 Task: Change the rate control method of the Dirac video decoder using libschroedinger to "Lossless mode".
Action: Mouse moved to (102, 18)
Screenshot: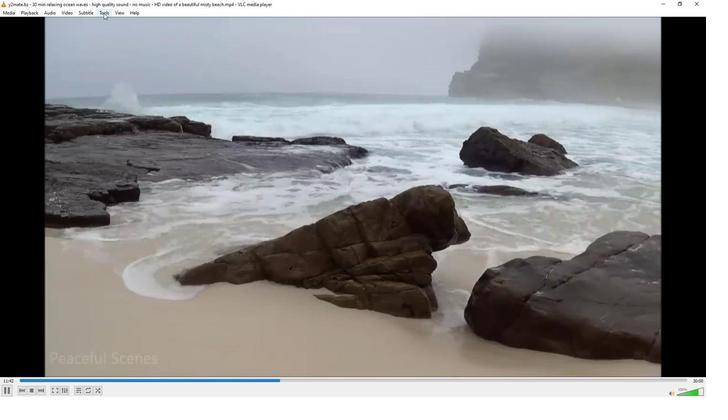 
Action: Mouse pressed left at (102, 18)
Screenshot: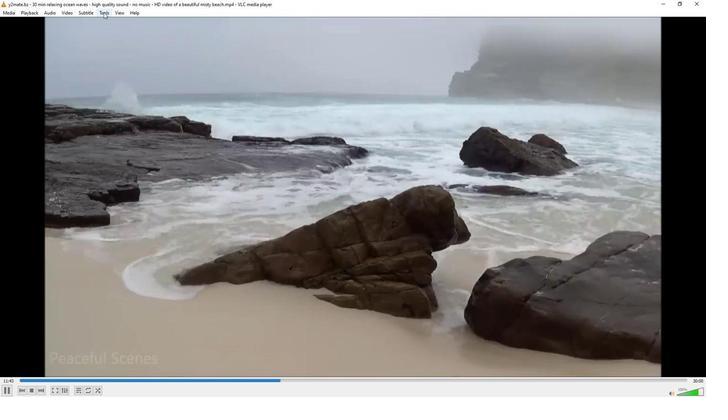 
Action: Mouse moved to (111, 102)
Screenshot: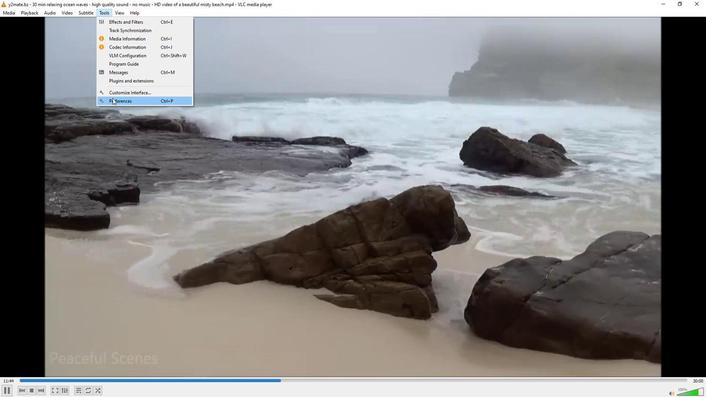 
Action: Mouse pressed left at (111, 102)
Screenshot: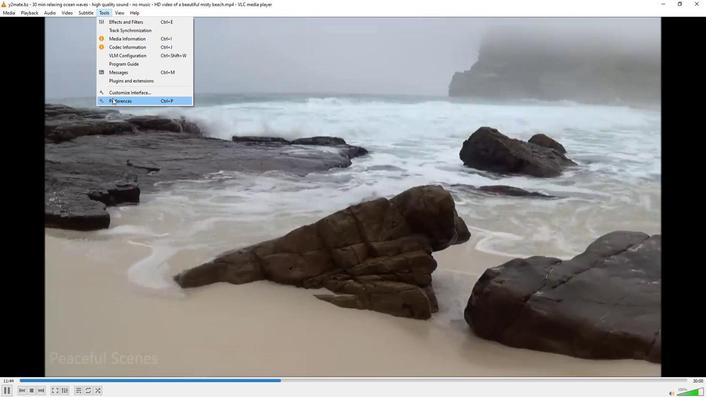 
Action: Mouse moved to (82, 308)
Screenshot: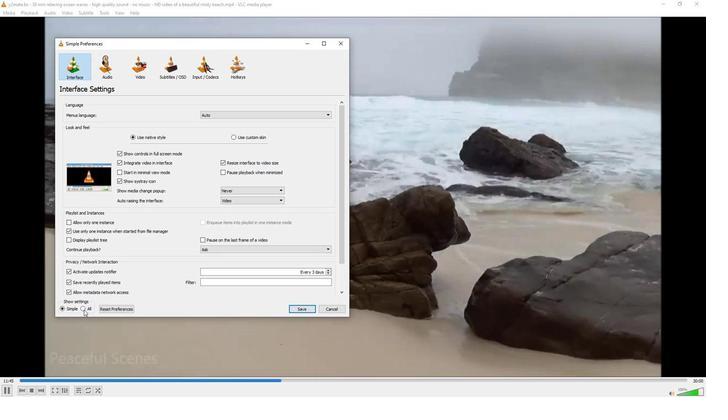 
Action: Mouse pressed left at (82, 308)
Screenshot: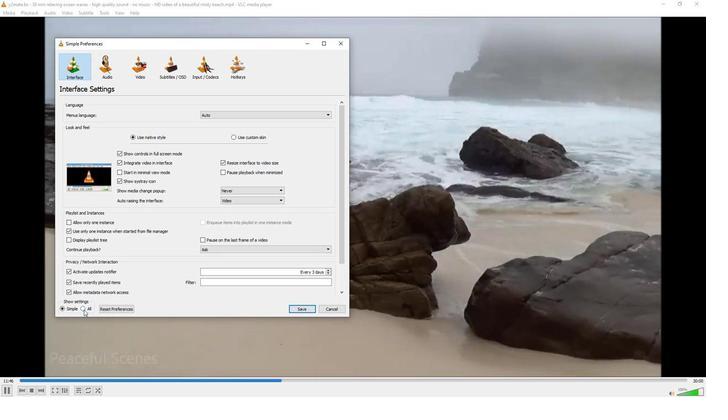 
Action: Mouse moved to (71, 209)
Screenshot: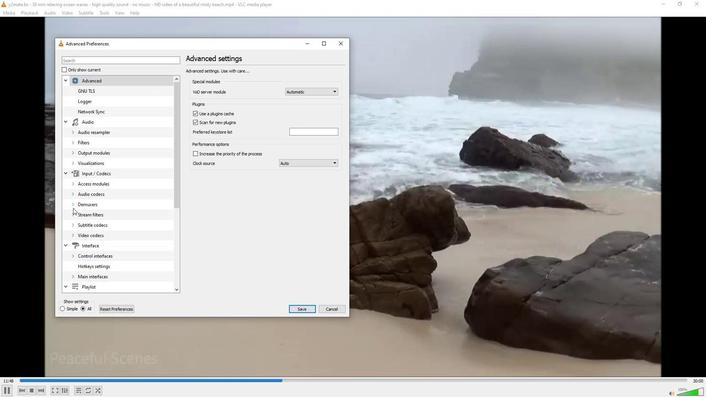 
Action: Mouse pressed left at (71, 209)
Screenshot: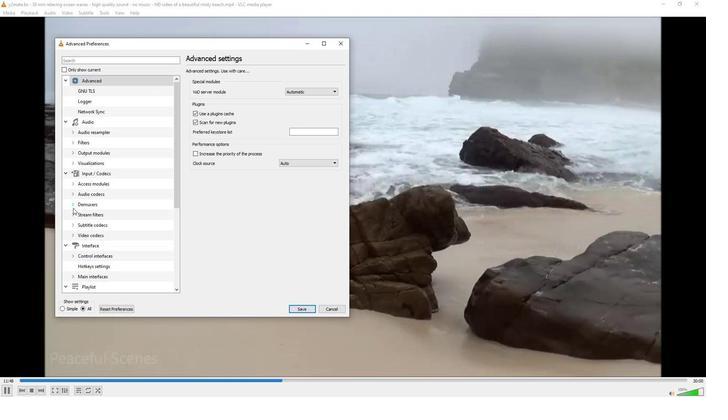 
Action: Mouse moved to (87, 243)
Screenshot: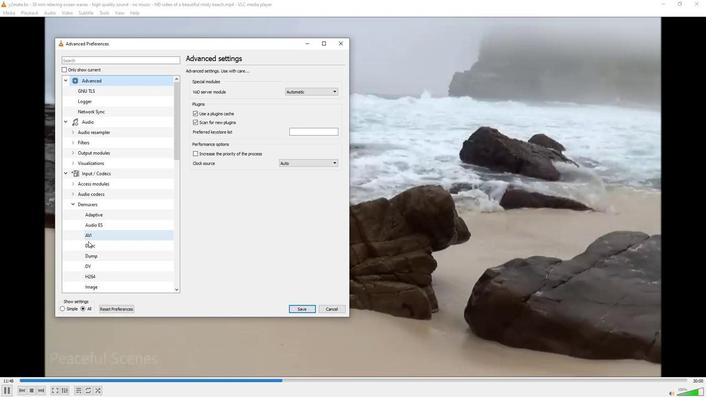 
Action: Mouse scrolled (87, 242) with delta (0, 0)
Screenshot: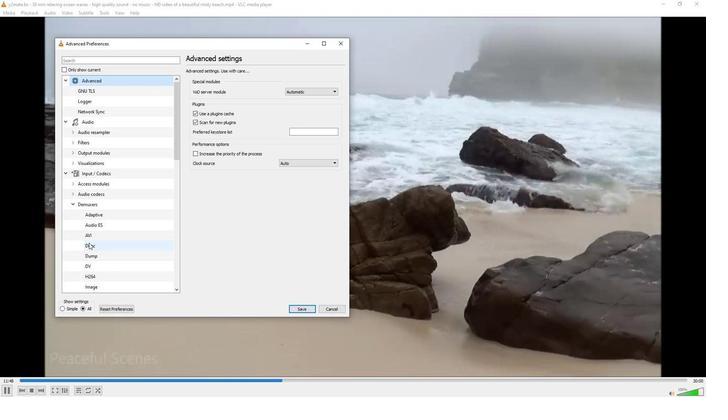 
Action: Mouse scrolled (87, 242) with delta (0, 0)
Screenshot: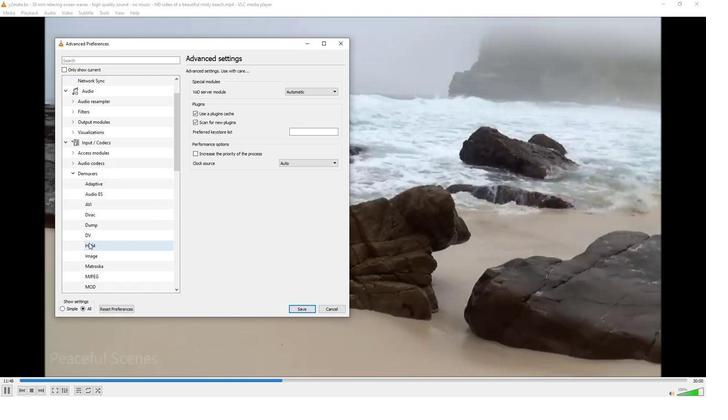 
Action: Mouse scrolled (87, 242) with delta (0, 0)
Screenshot: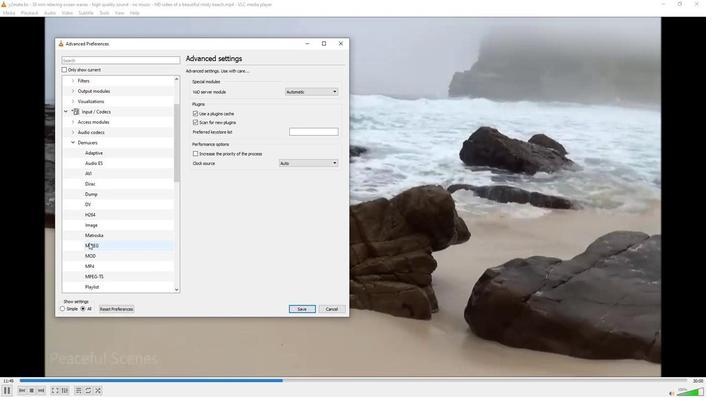 
Action: Mouse scrolled (87, 242) with delta (0, 0)
Screenshot: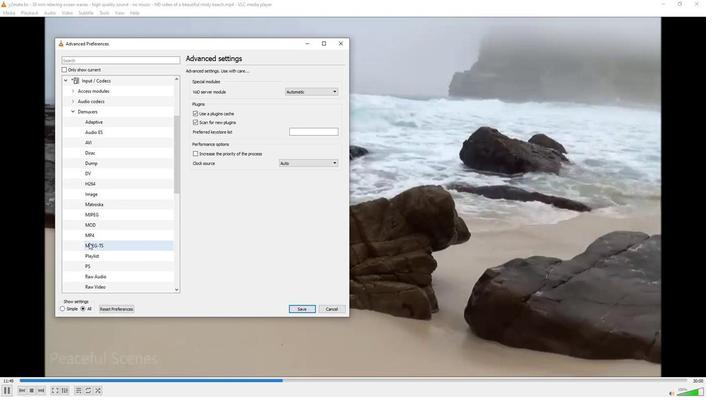 
Action: Mouse scrolled (87, 242) with delta (0, 0)
Screenshot: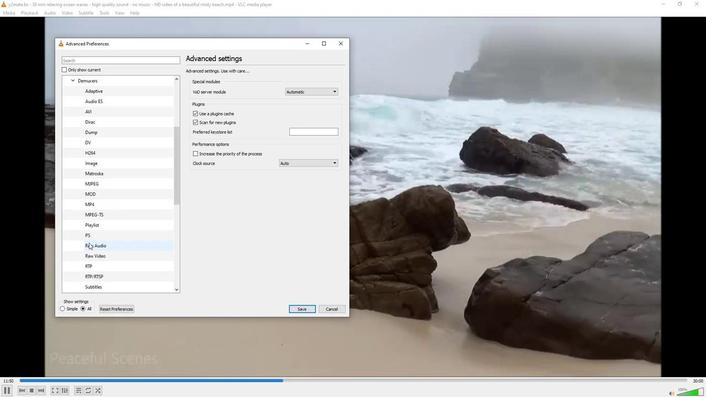 
Action: Mouse scrolled (87, 242) with delta (0, 0)
Screenshot: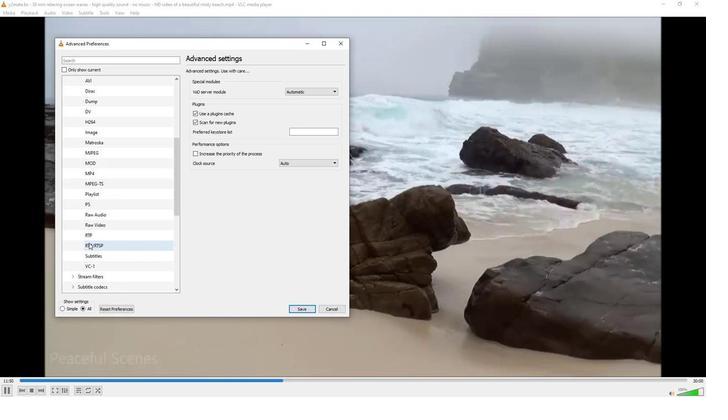 
Action: Mouse moved to (73, 265)
Screenshot: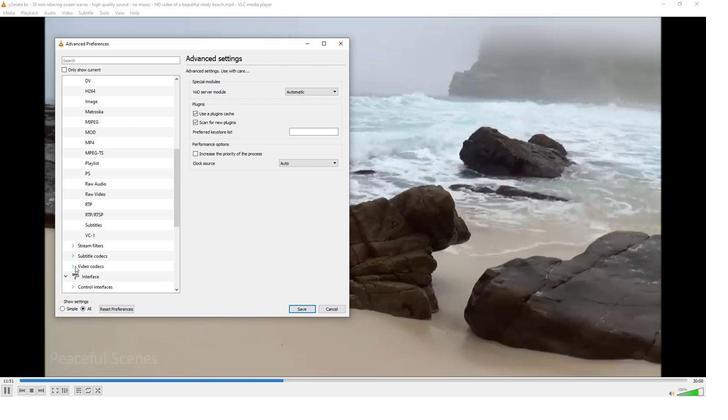 
Action: Mouse pressed left at (73, 265)
Screenshot: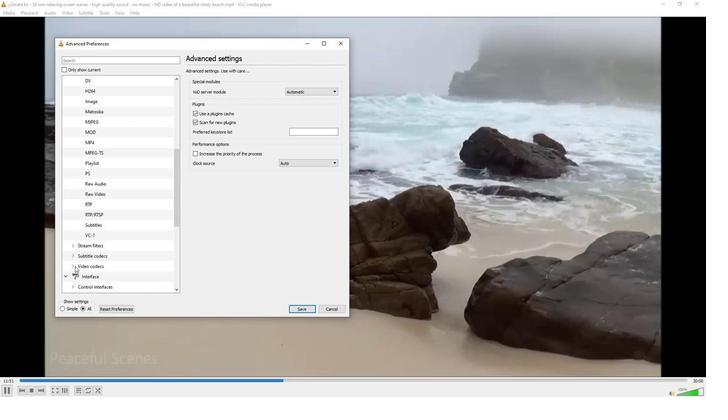 
Action: Mouse moved to (84, 270)
Screenshot: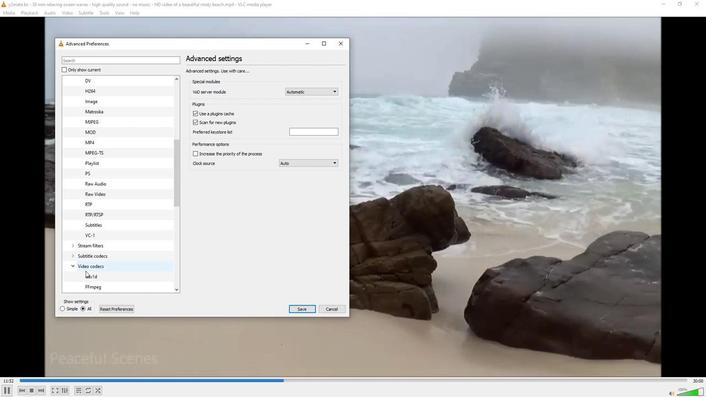 
Action: Mouse scrolled (84, 270) with delta (0, 0)
Screenshot: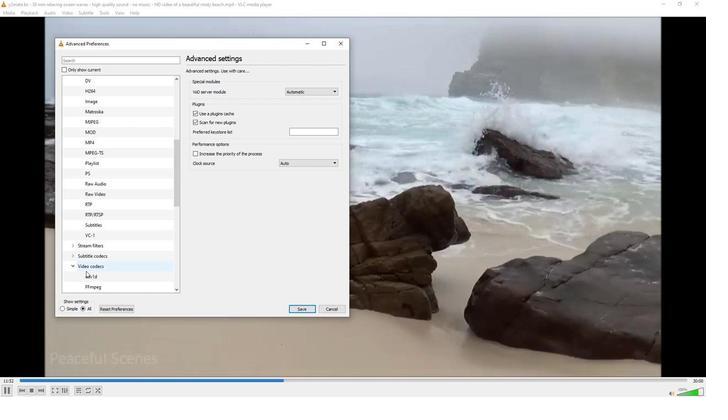 
Action: Mouse moved to (95, 282)
Screenshot: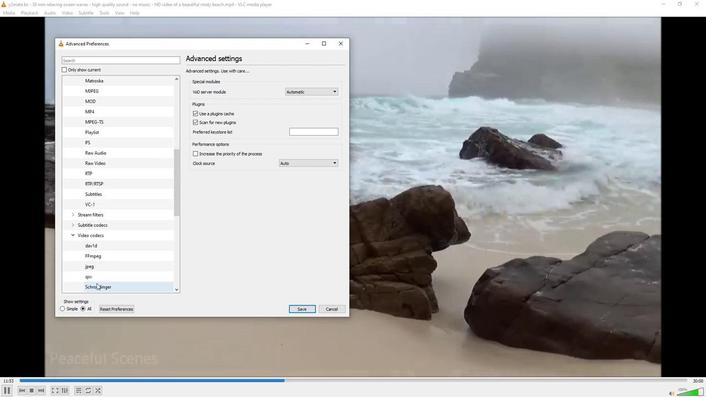 
Action: Mouse pressed left at (95, 282)
Screenshot: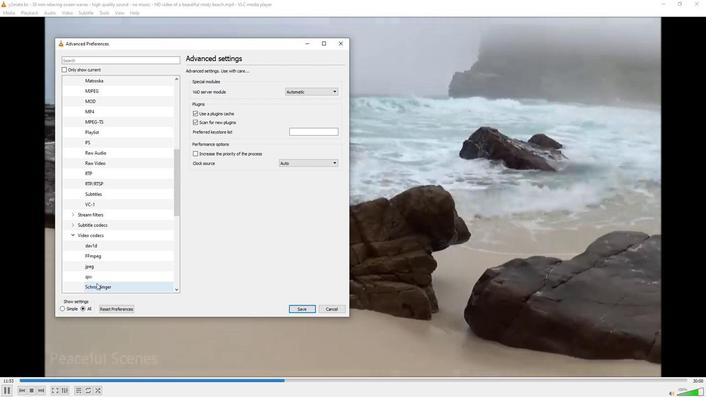 
Action: Mouse moved to (279, 95)
Screenshot: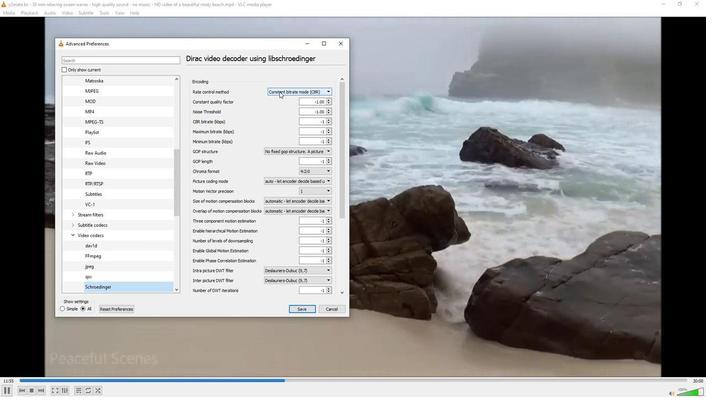 
Action: Mouse pressed left at (279, 95)
Screenshot: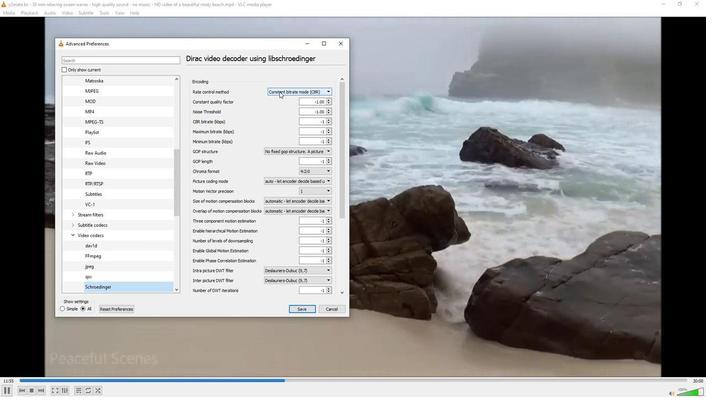 
Action: Mouse moved to (282, 114)
Screenshot: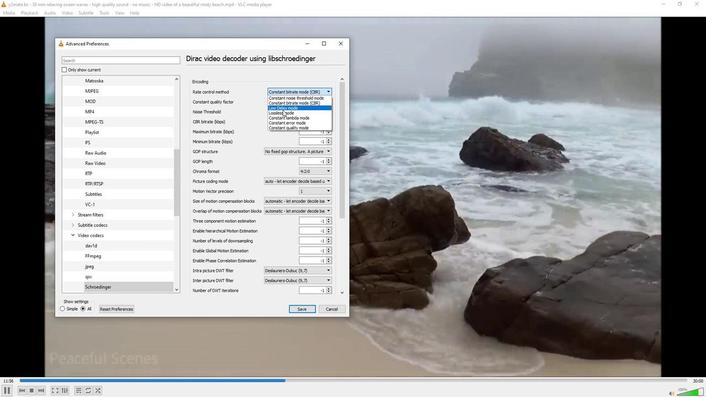 
Action: Mouse pressed left at (282, 114)
Screenshot: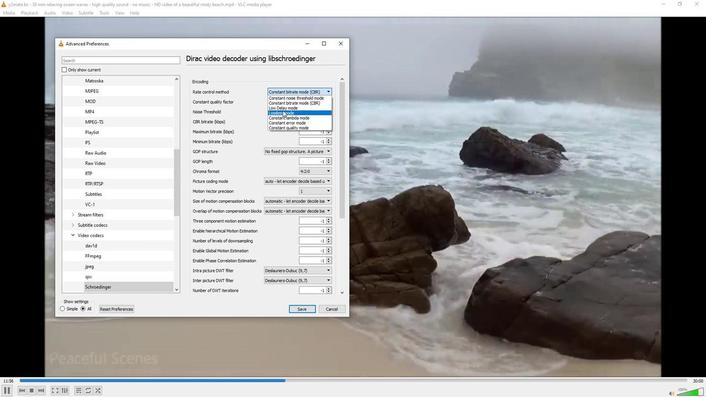 
Action: Mouse moved to (265, 119)
Screenshot: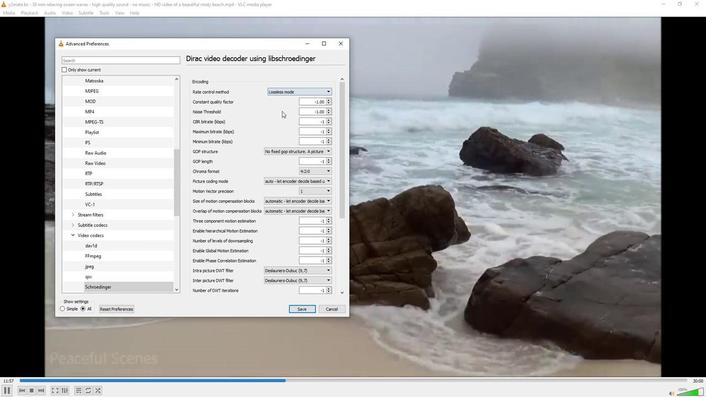 
